 Task: Check the percentage active listings of 2 bathrooms in the last 5 years.
Action: Mouse moved to (808, 214)
Screenshot: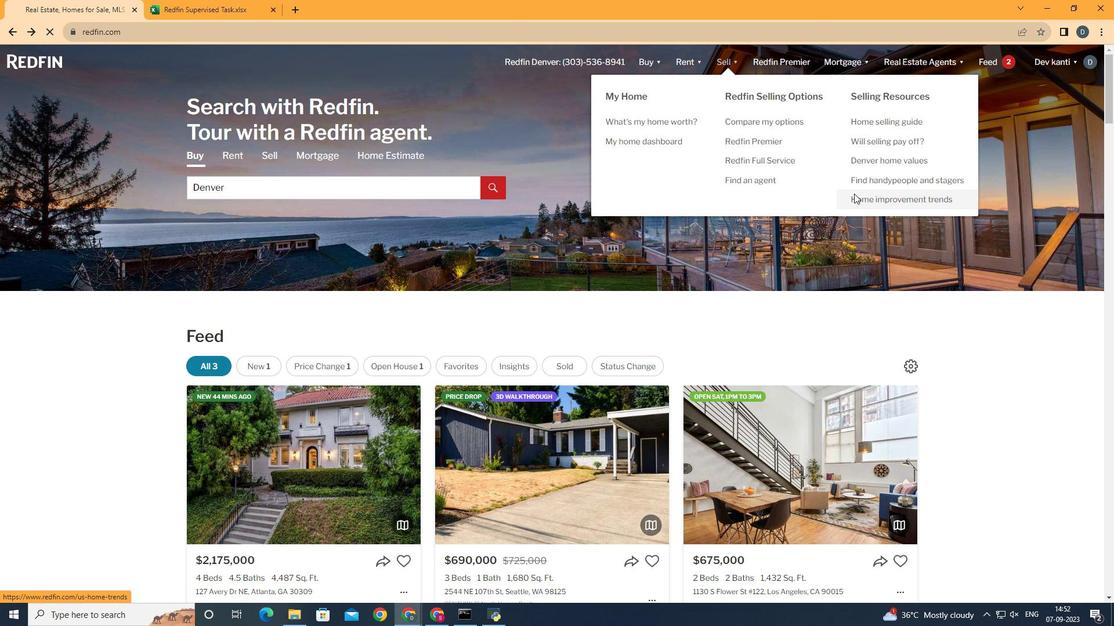 
Action: Mouse pressed left at (808, 214)
Screenshot: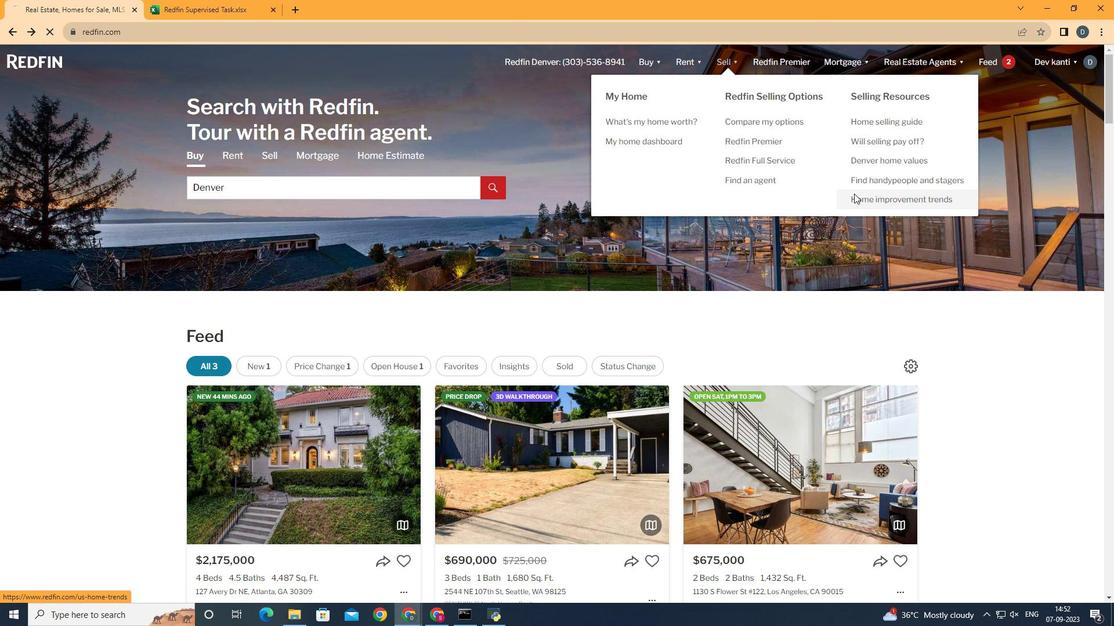 
Action: Mouse moved to (327, 239)
Screenshot: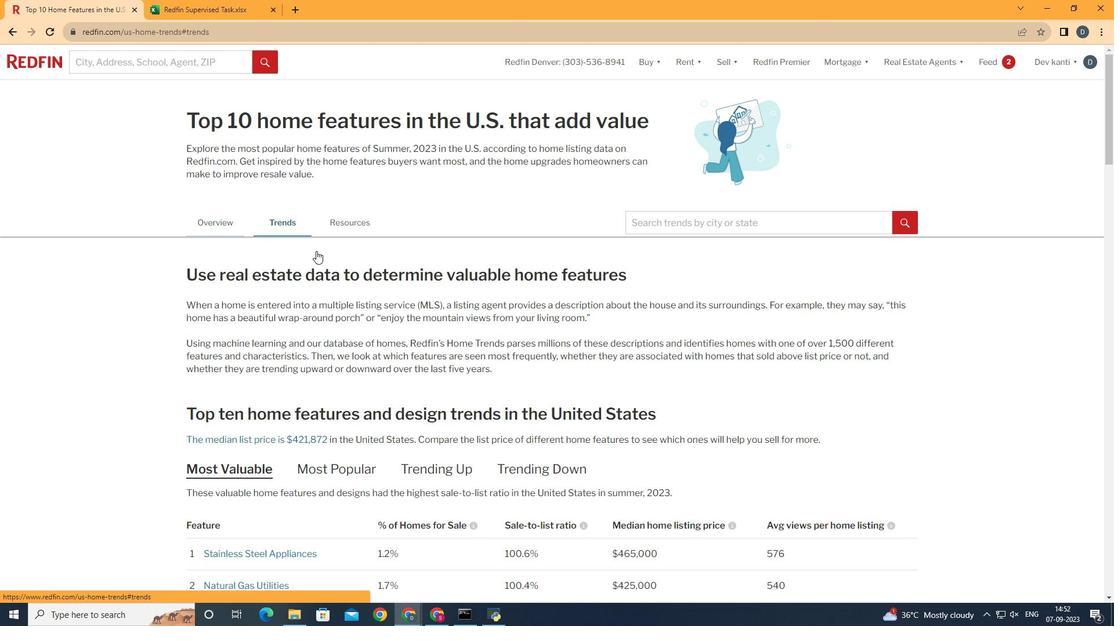 
Action: Mouse pressed left at (327, 239)
Screenshot: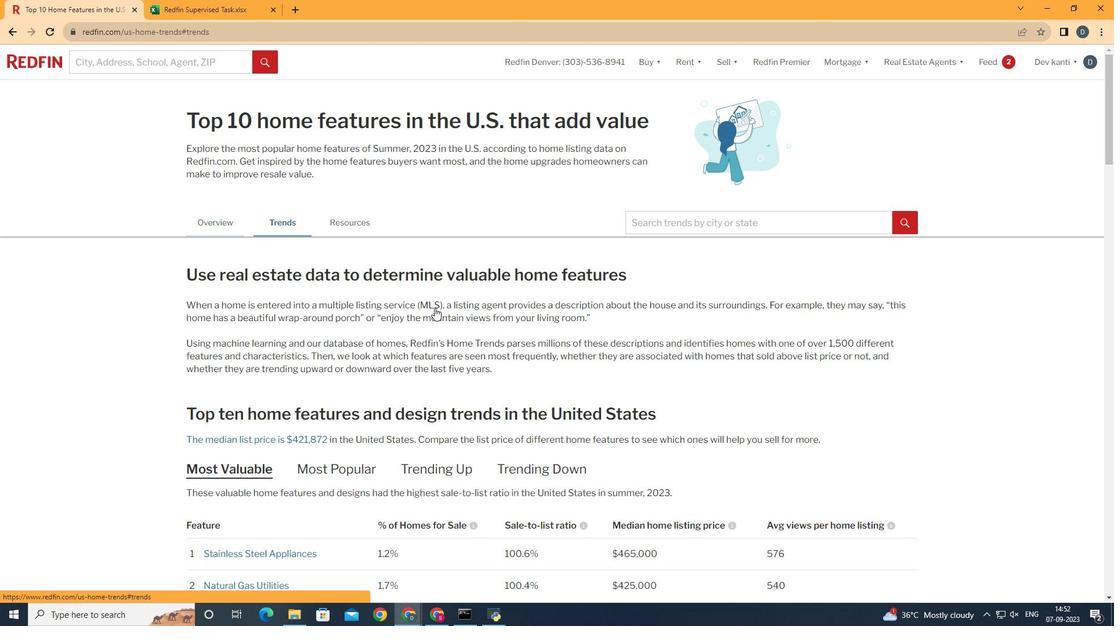 
Action: Mouse moved to (601, 299)
Screenshot: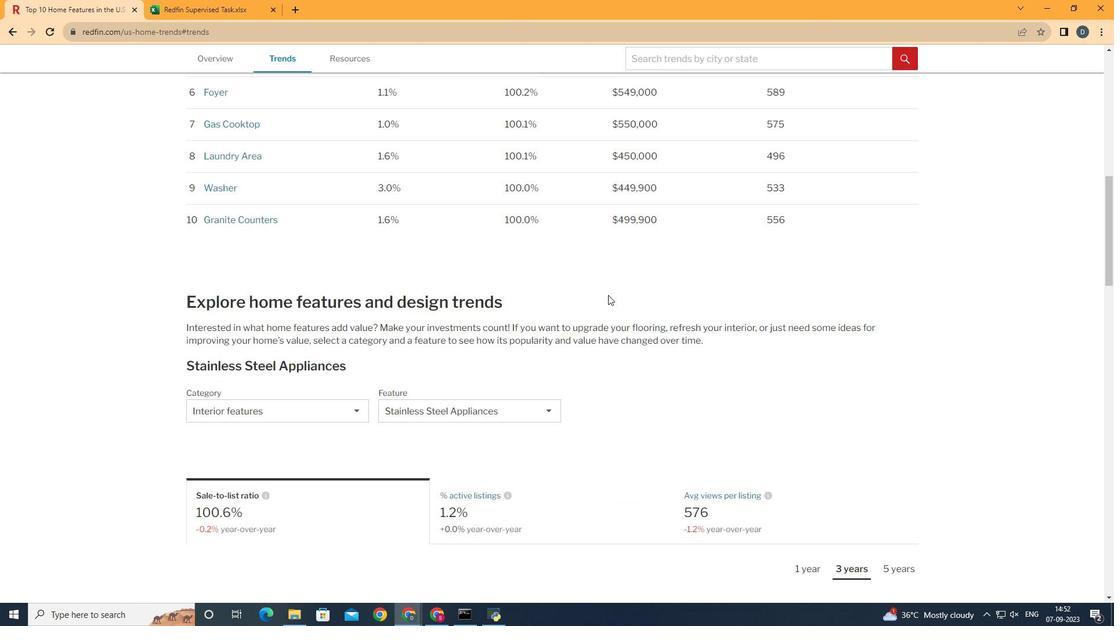 
Action: Mouse scrolled (601, 298) with delta (0, 0)
Screenshot: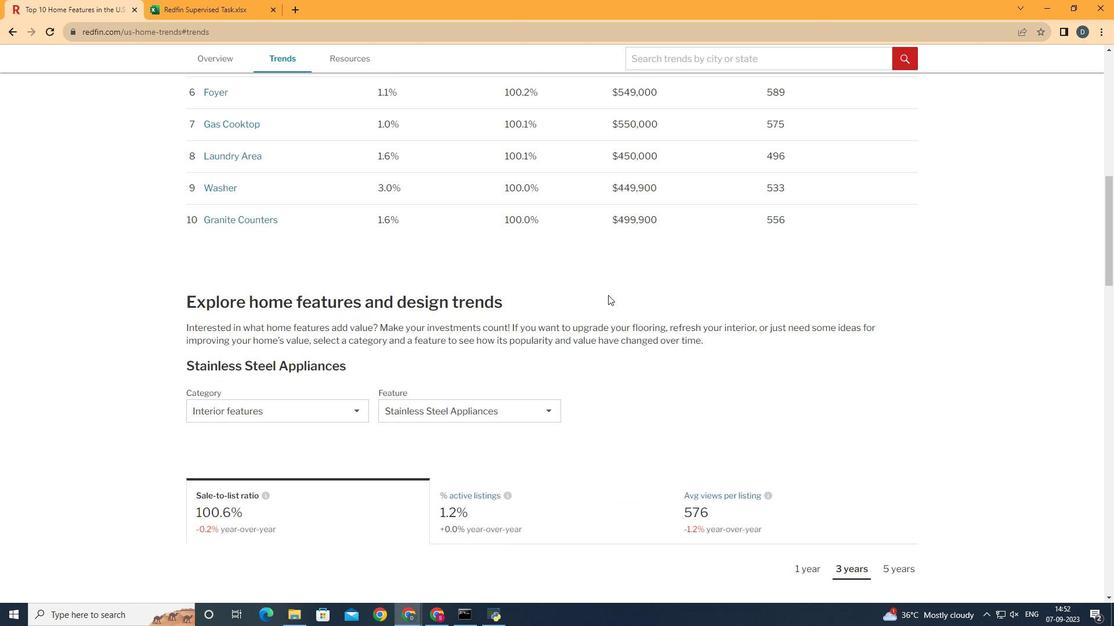 
Action: Mouse scrolled (601, 298) with delta (0, 0)
Screenshot: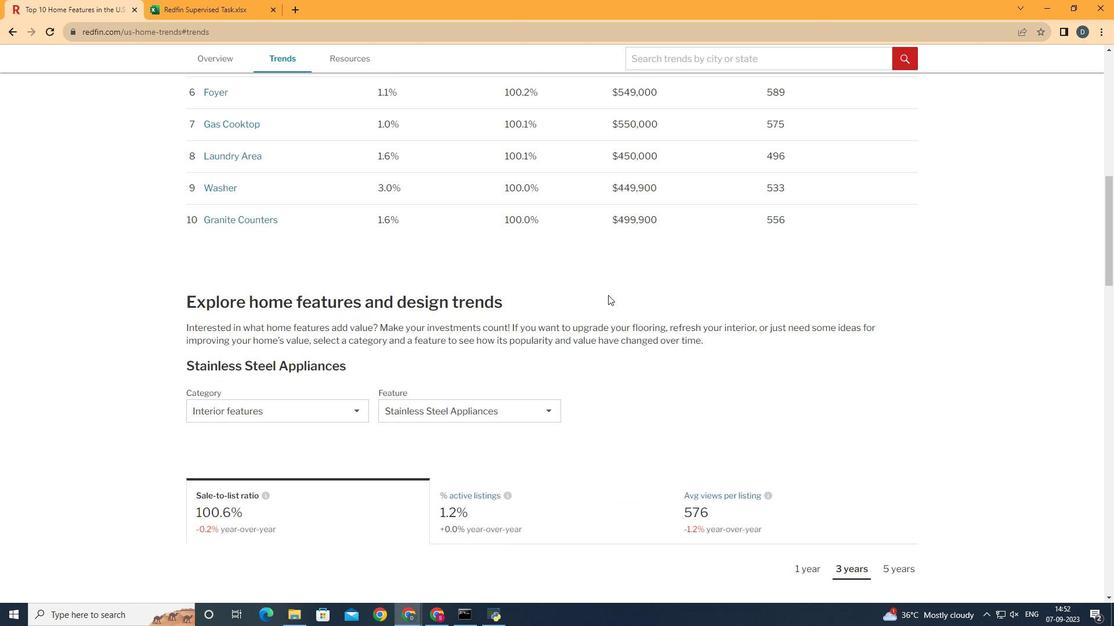 
Action: Mouse scrolled (601, 298) with delta (0, 0)
Screenshot: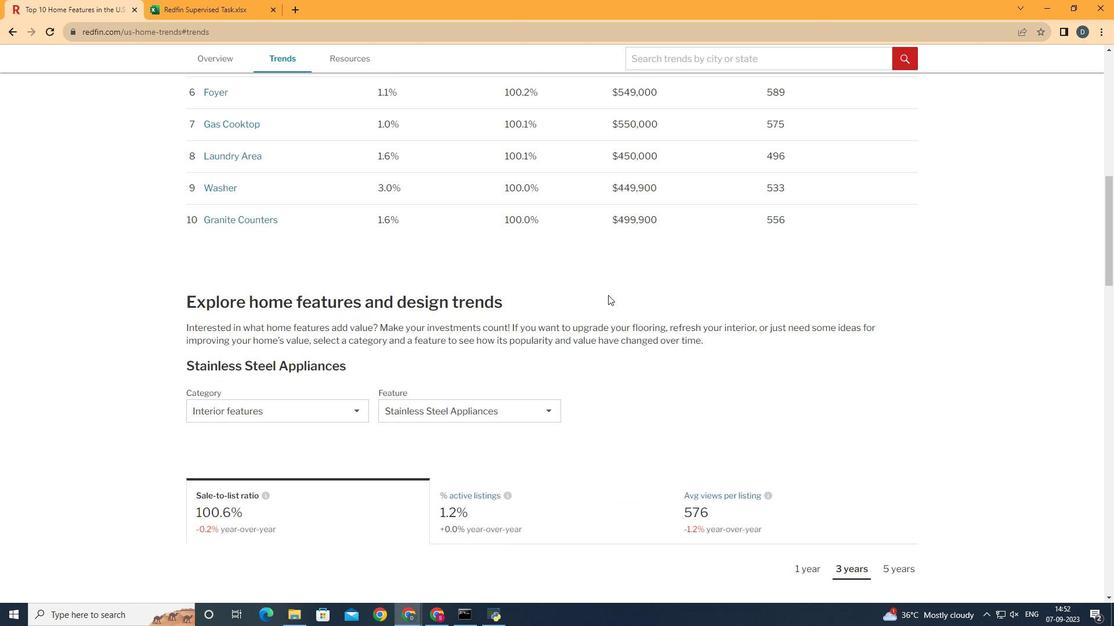 
Action: Mouse scrolled (601, 298) with delta (0, 0)
Screenshot: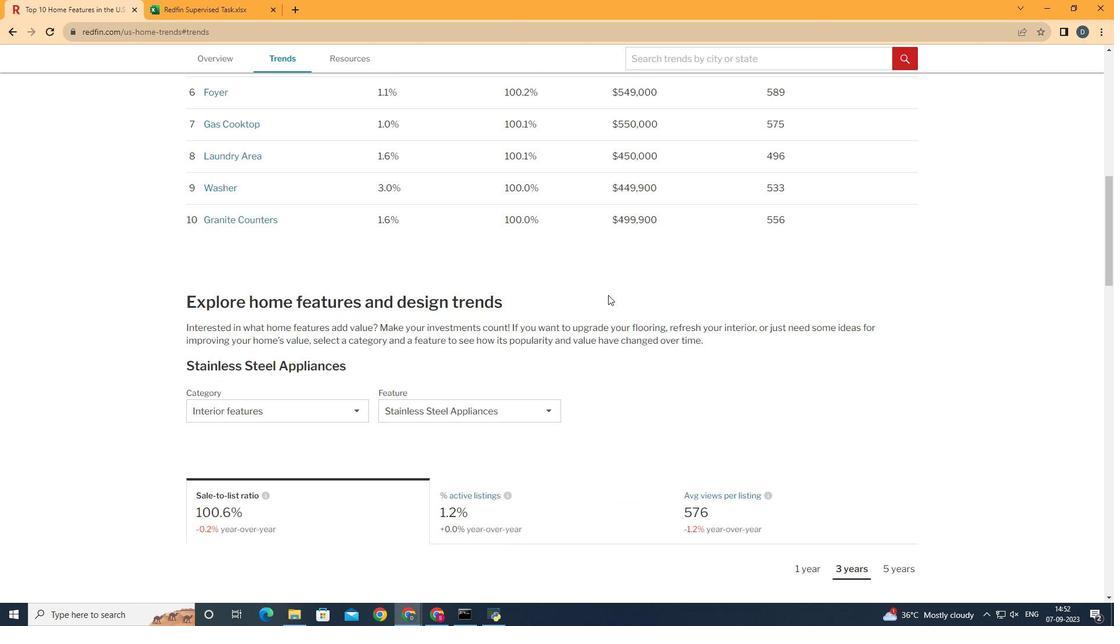 
Action: Mouse scrolled (601, 298) with delta (0, 0)
Screenshot: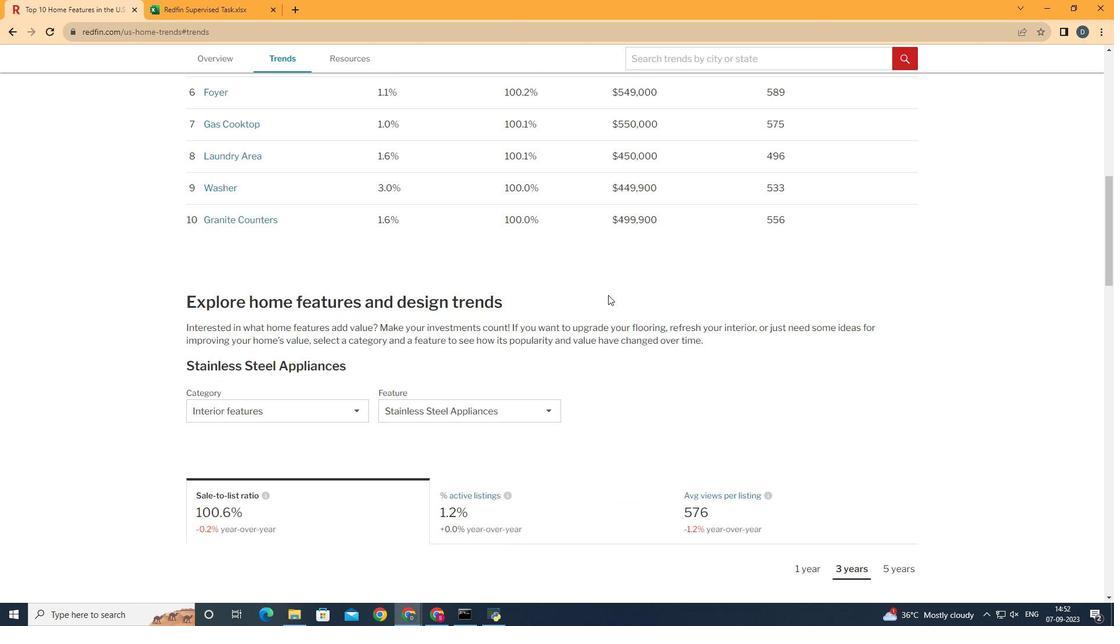 
Action: Mouse scrolled (601, 298) with delta (0, 0)
Screenshot: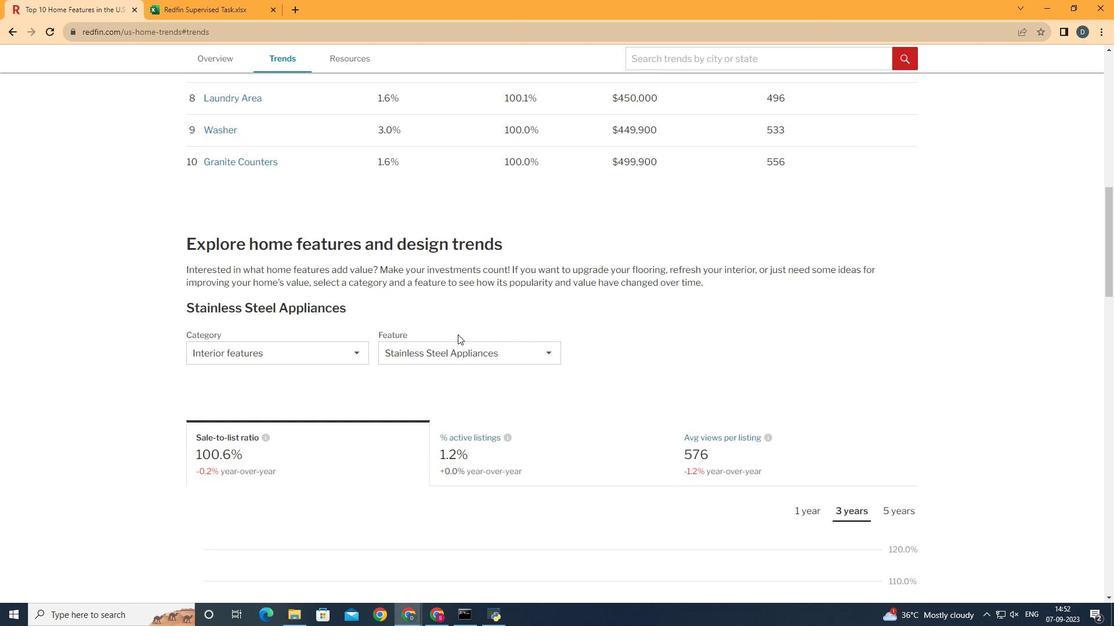 
Action: Mouse moved to (371, 355)
Screenshot: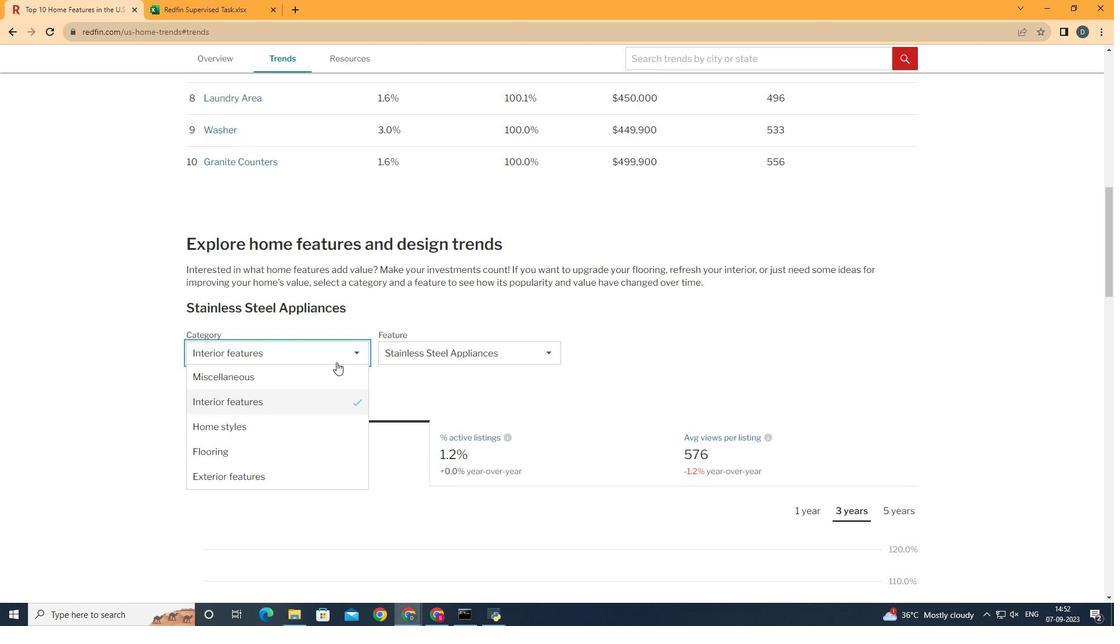 
Action: Mouse pressed left at (371, 355)
Screenshot: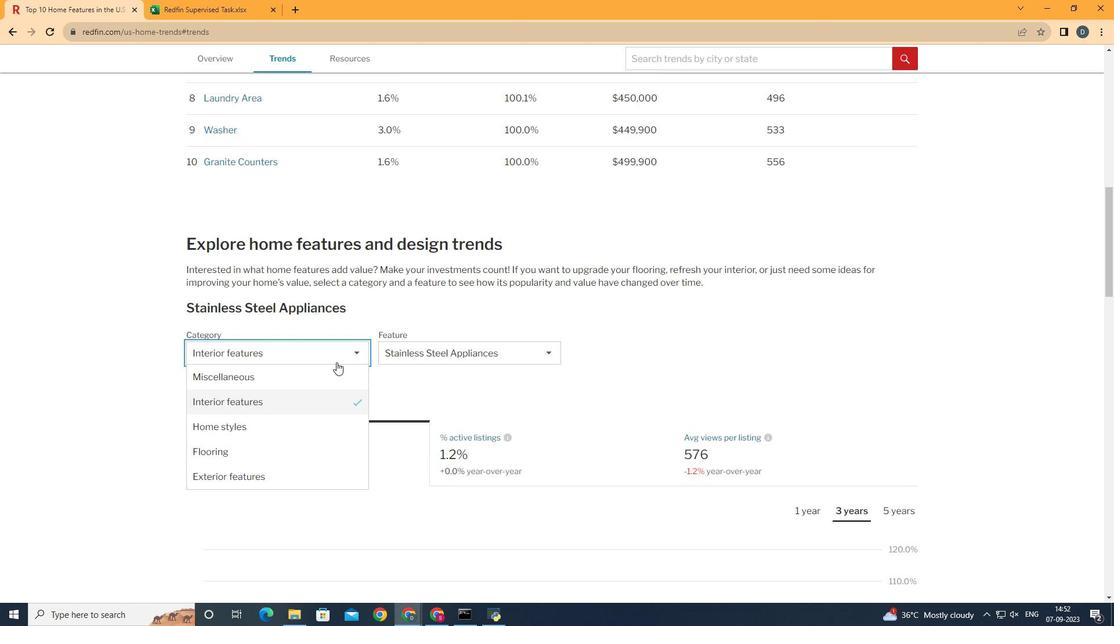 
Action: Mouse moved to (358, 389)
Screenshot: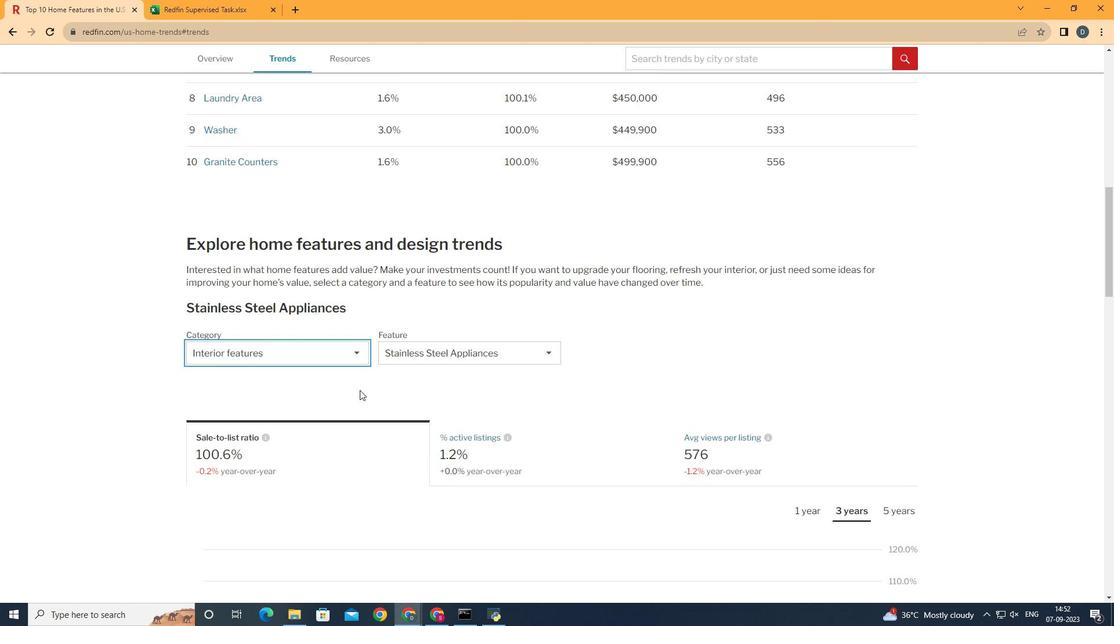 
Action: Mouse pressed left at (358, 389)
Screenshot: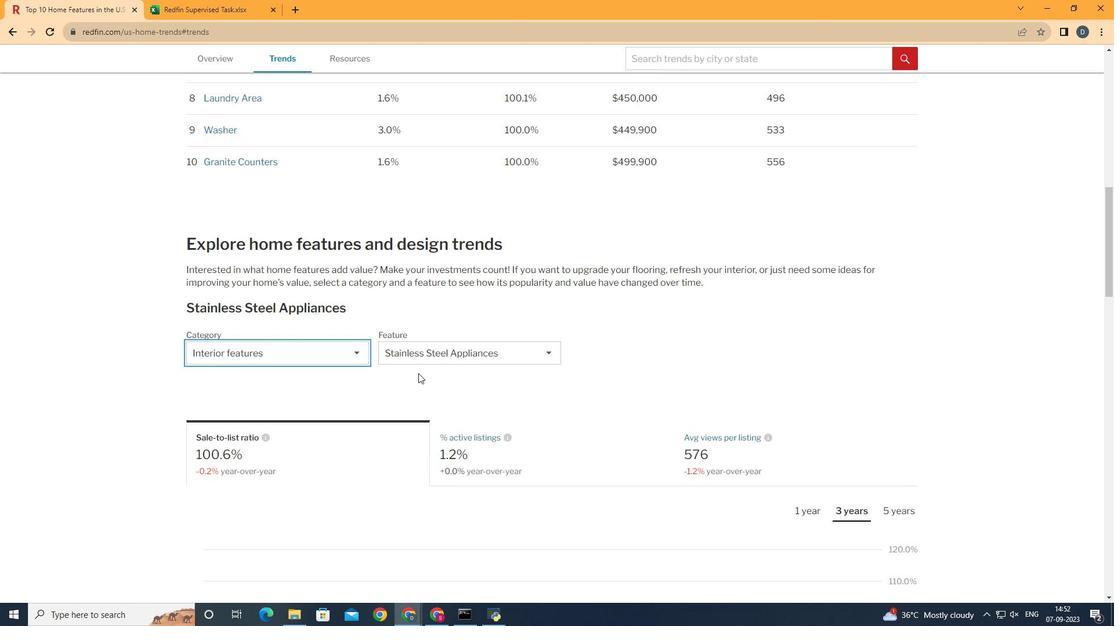 
Action: Mouse moved to (480, 352)
Screenshot: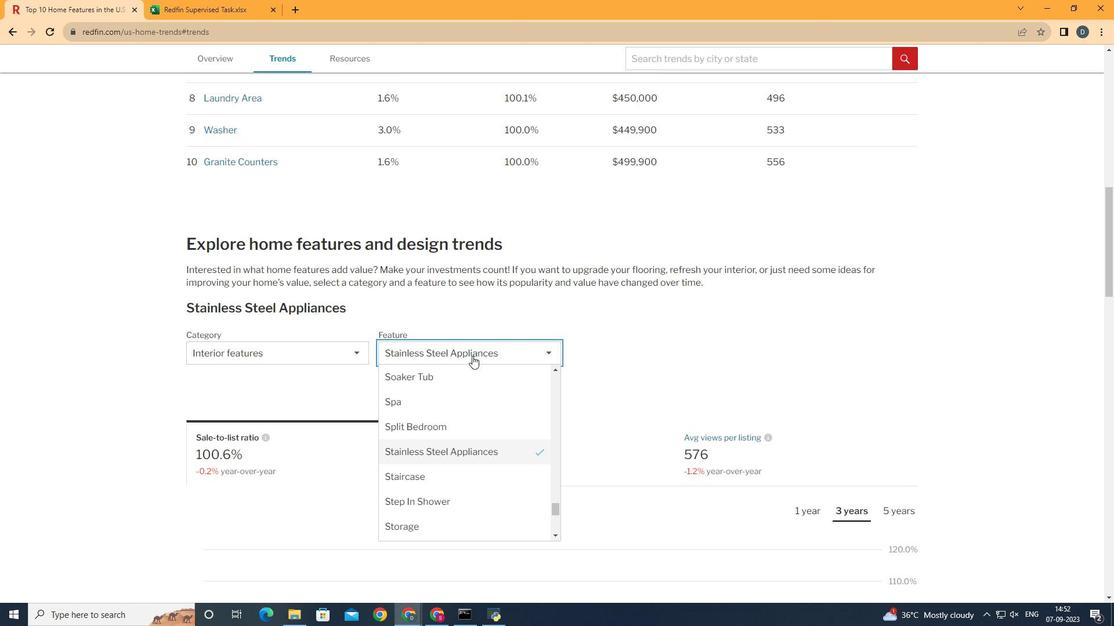 
Action: Mouse pressed left at (480, 352)
Screenshot: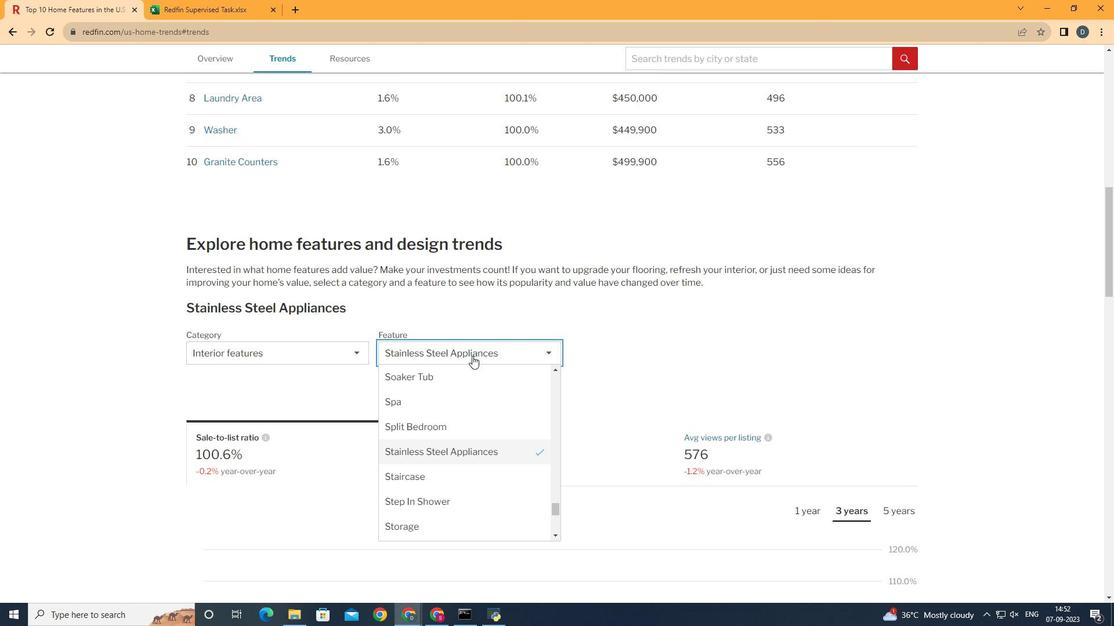 
Action: Mouse moved to (557, 479)
Screenshot: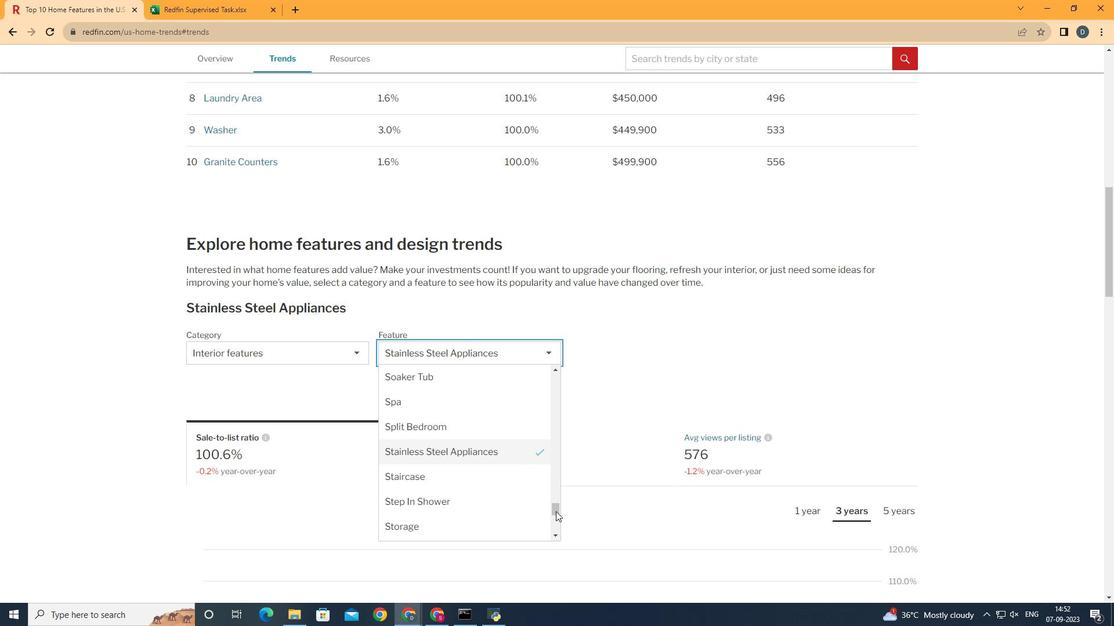 
Action: Mouse pressed left at (557, 479)
Screenshot: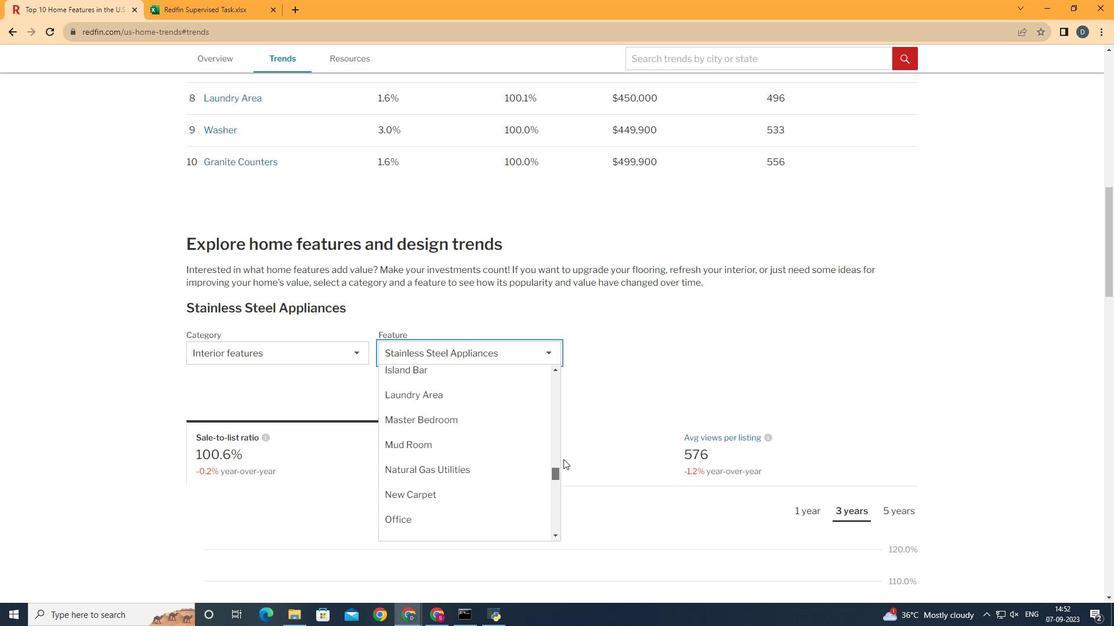
Action: Mouse moved to (463, 446)
Screenshot: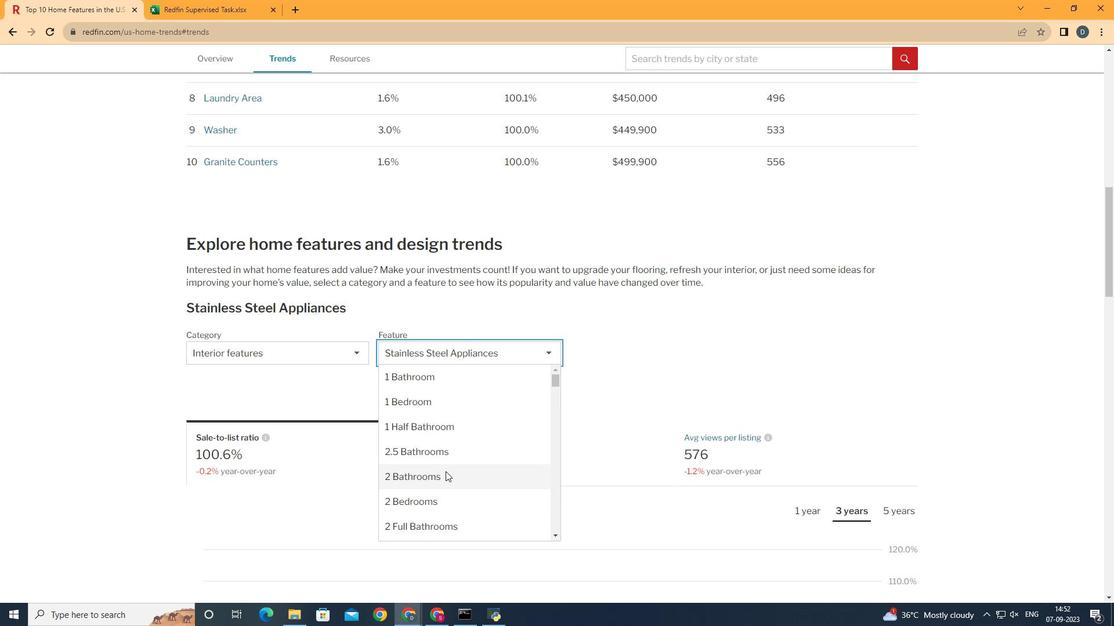 
Action: Mouse pressed left at (463, 446)
Screenshot: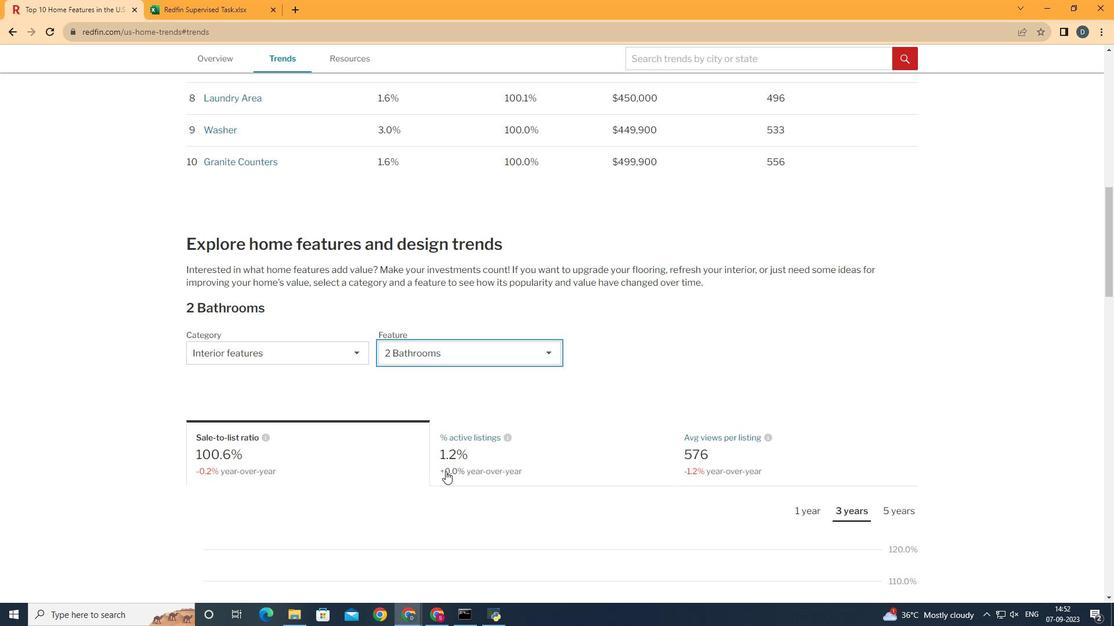 
Action: Mouse moved to (553, 429)
Screenshot: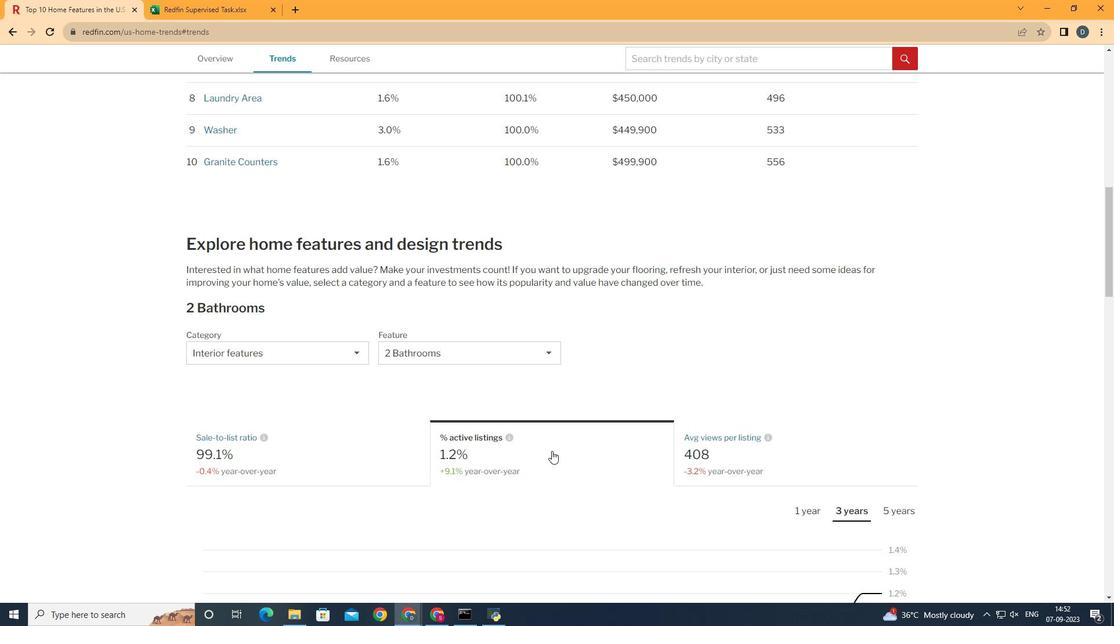 
Action: Mouse pressed left at (553, 429)
Screenshot: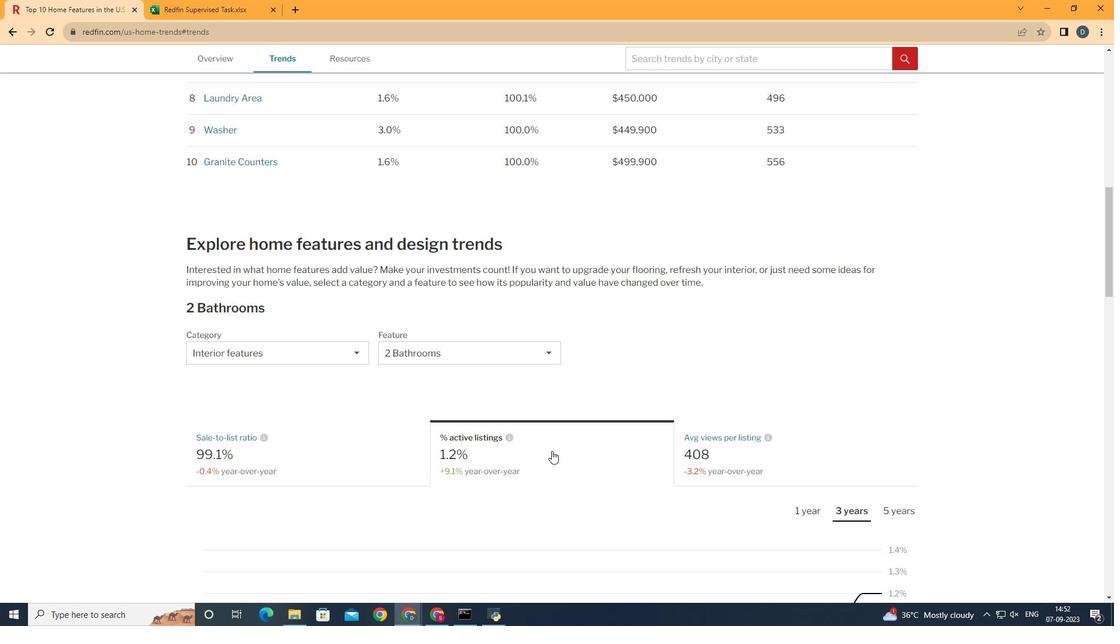 
Action: Mouse moved to (552, 427)
Screenshot: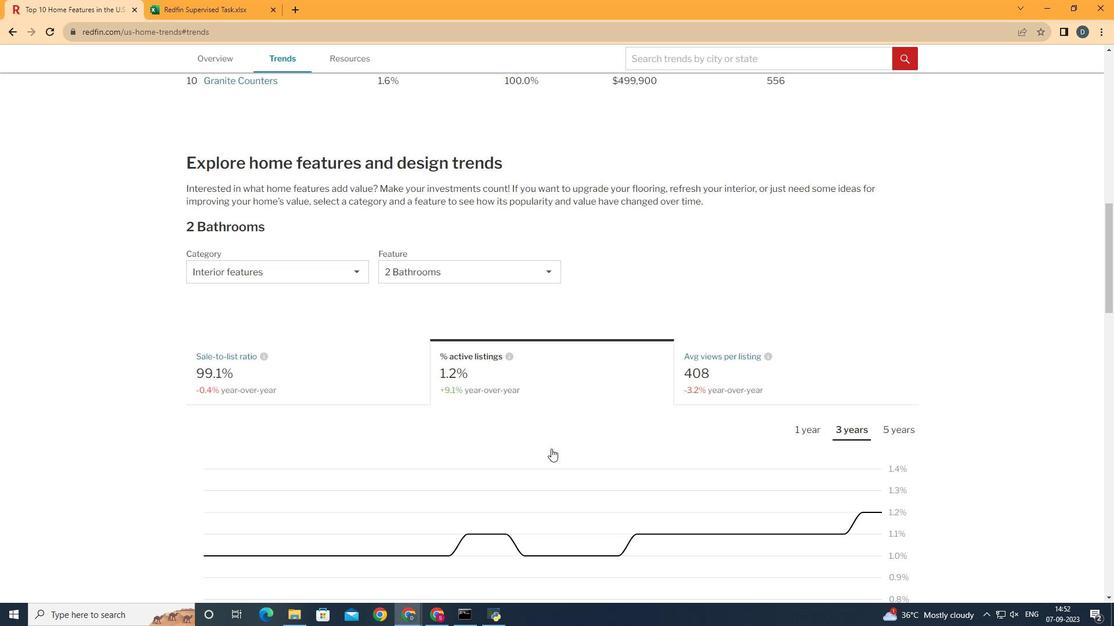 
Action: Mouse scrolled (552, 427) with delta (0, 0)
Screenshot: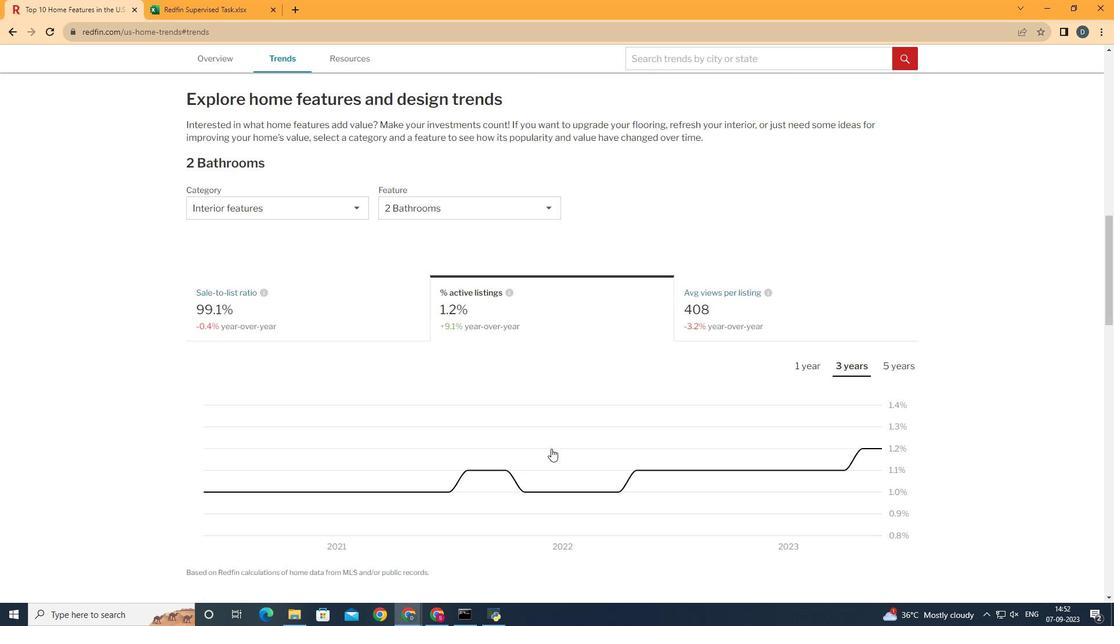 
Action: Mouse scrolled (552, 427) with delta (0, 0)
Screenshot: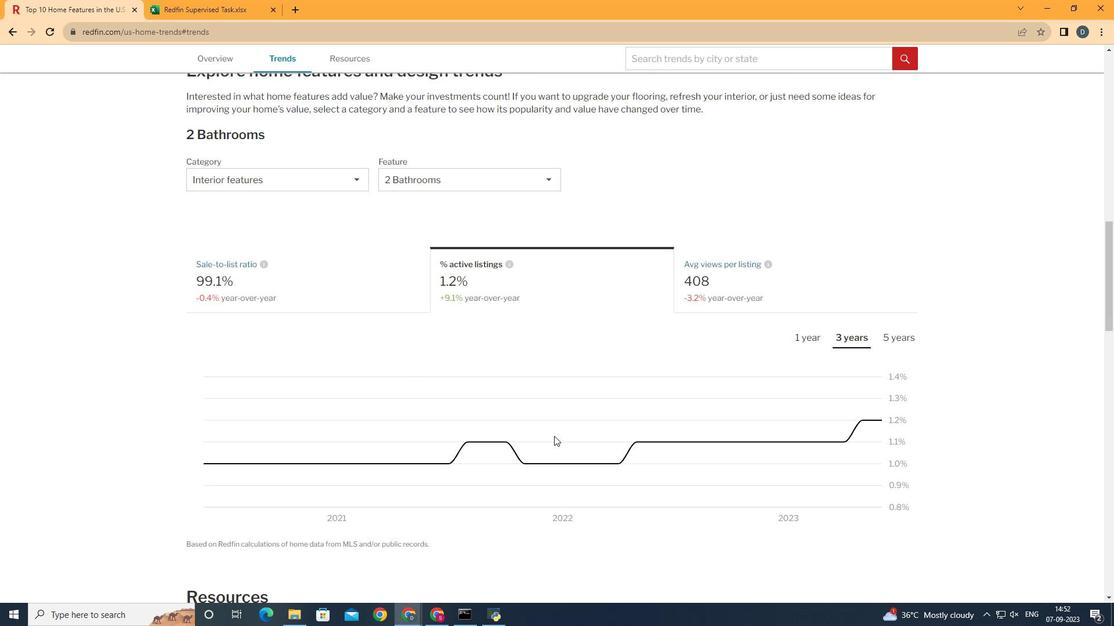 
Action: Mouse scrolled (552, 427) with delta (0, 0)
Screenshot: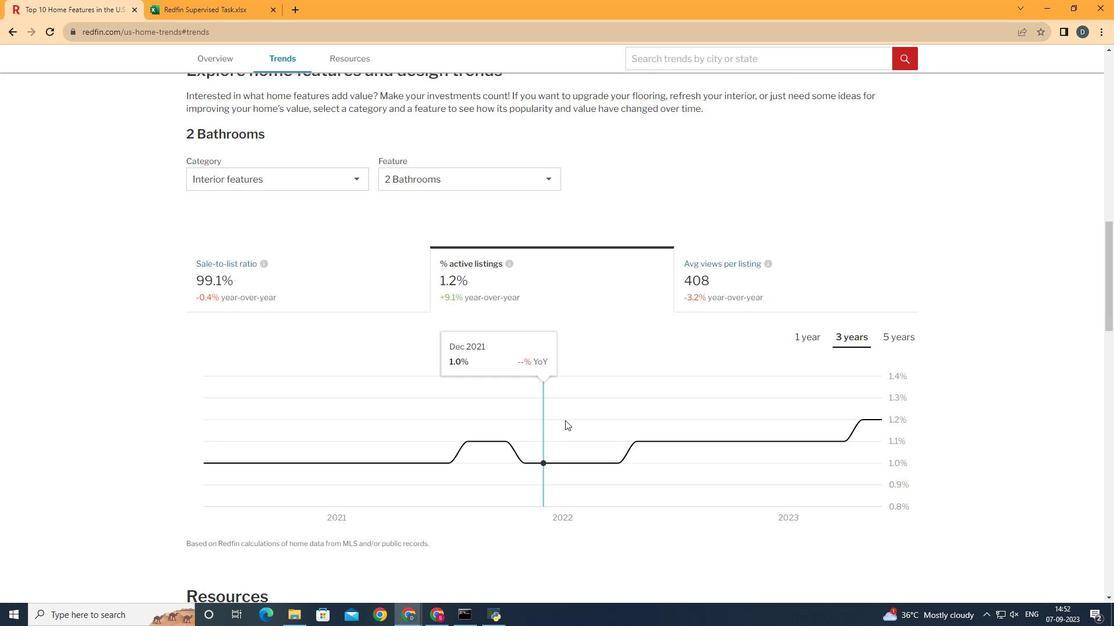 
Action: Mouse moved to (842, 326)
Screenshot: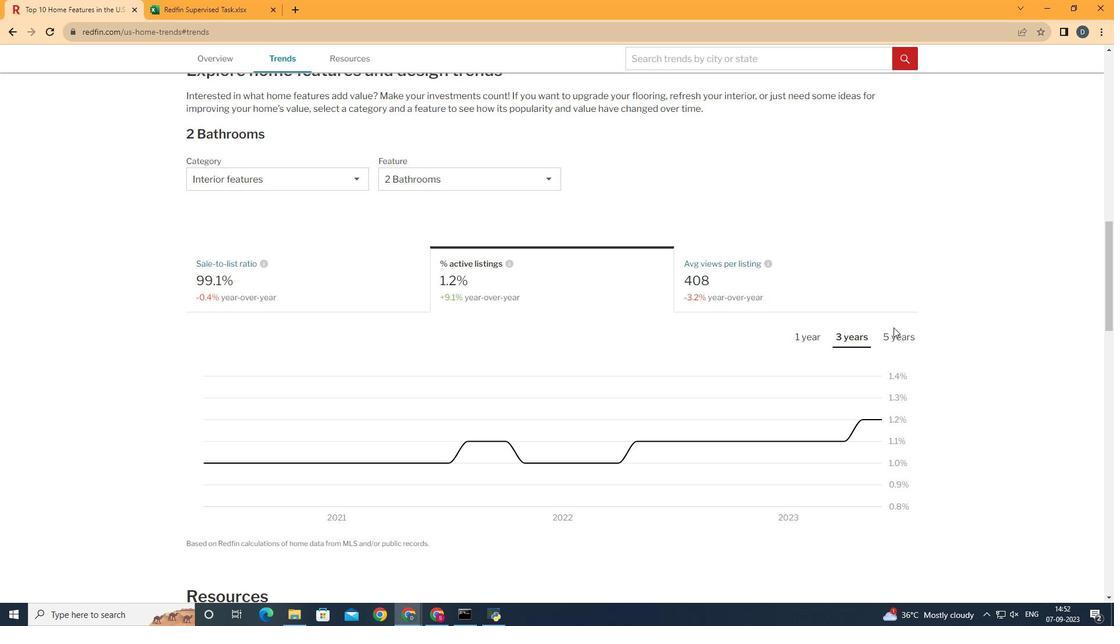 
Action: Mouse pressed left at (842, 326)
Screenshot: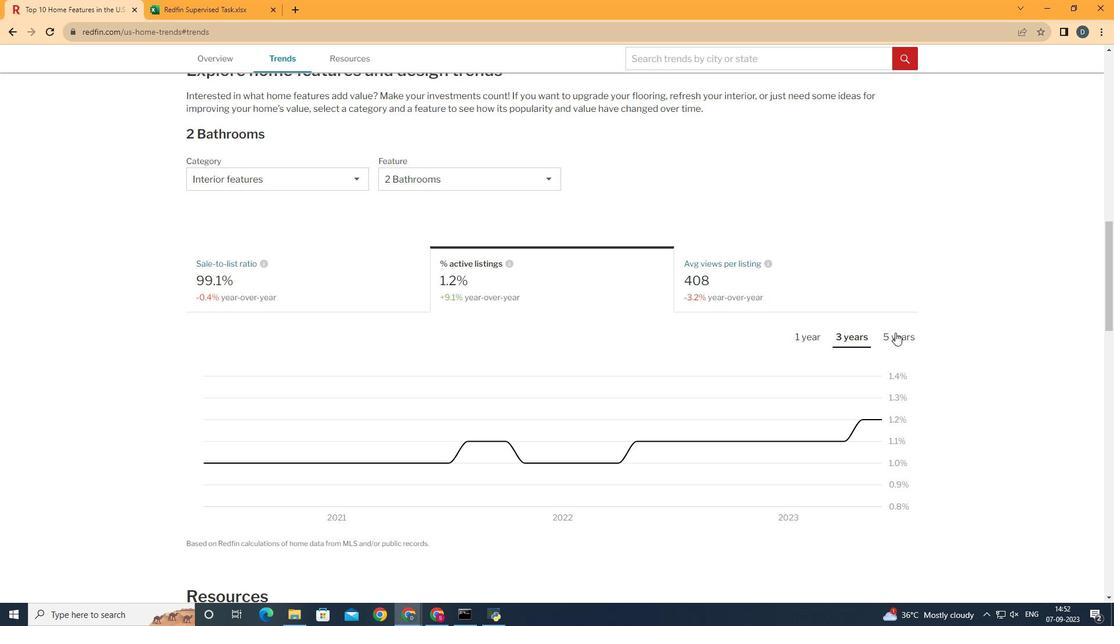 
Action: Mouse moved to (843, 330)
Screenshot: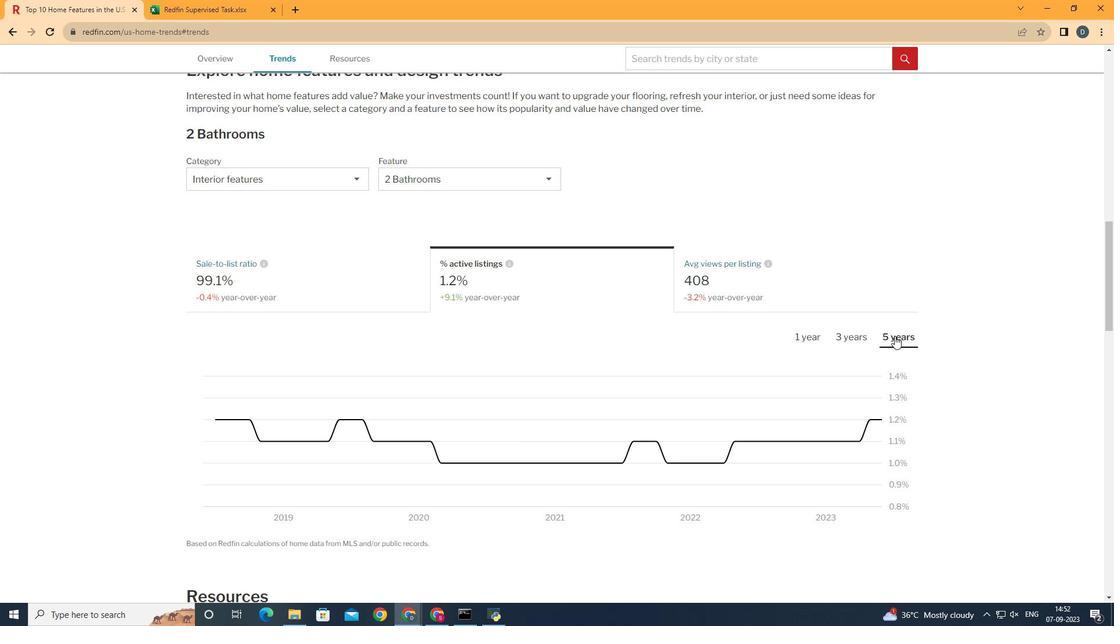 
Action: Mouse pressed left at (843, 330)
Screenshot: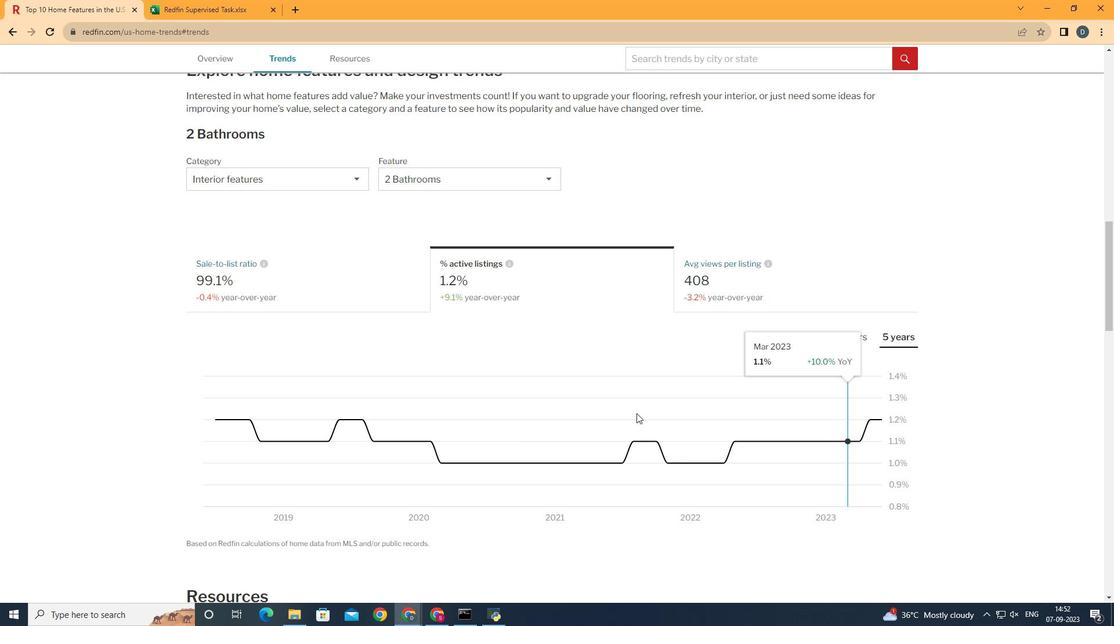 
Action: Mouse moved to (851, 398)
Screenshot: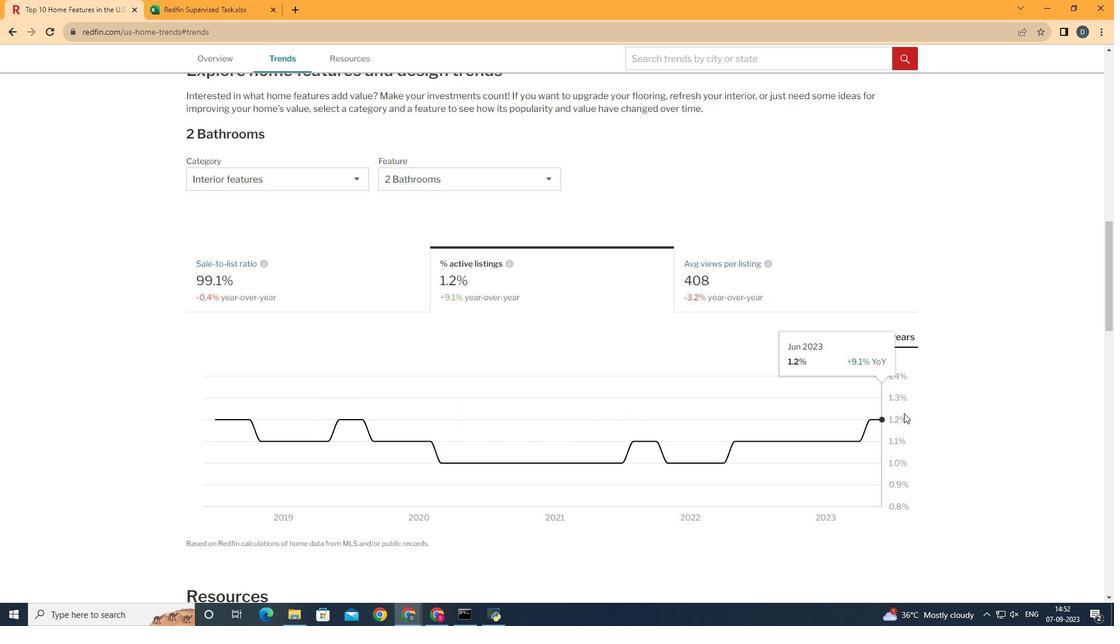 
